 Task: Change the message preview setting to '1 Line' in Outlook.
Action: Mouse moved to (23, 108)
Screenshot: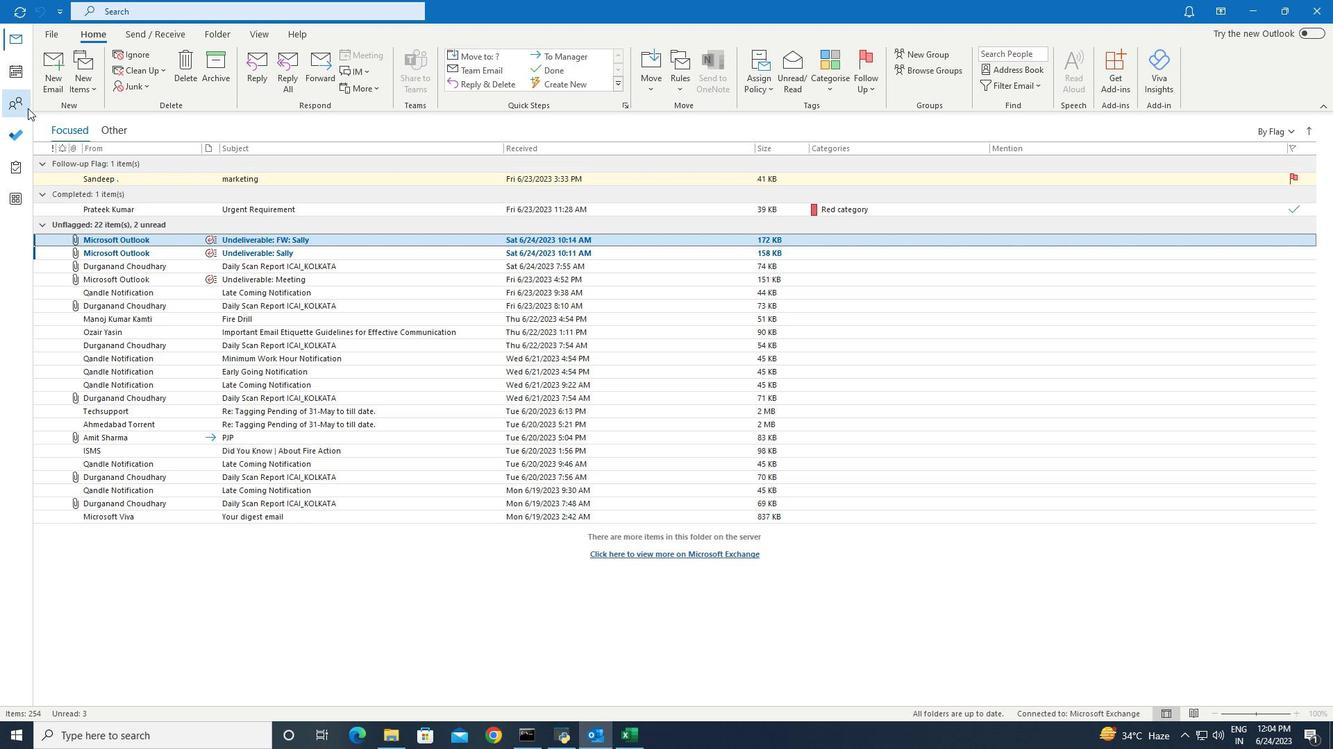 
Action: Mouse pressed left at (23, 108)
Screenshot: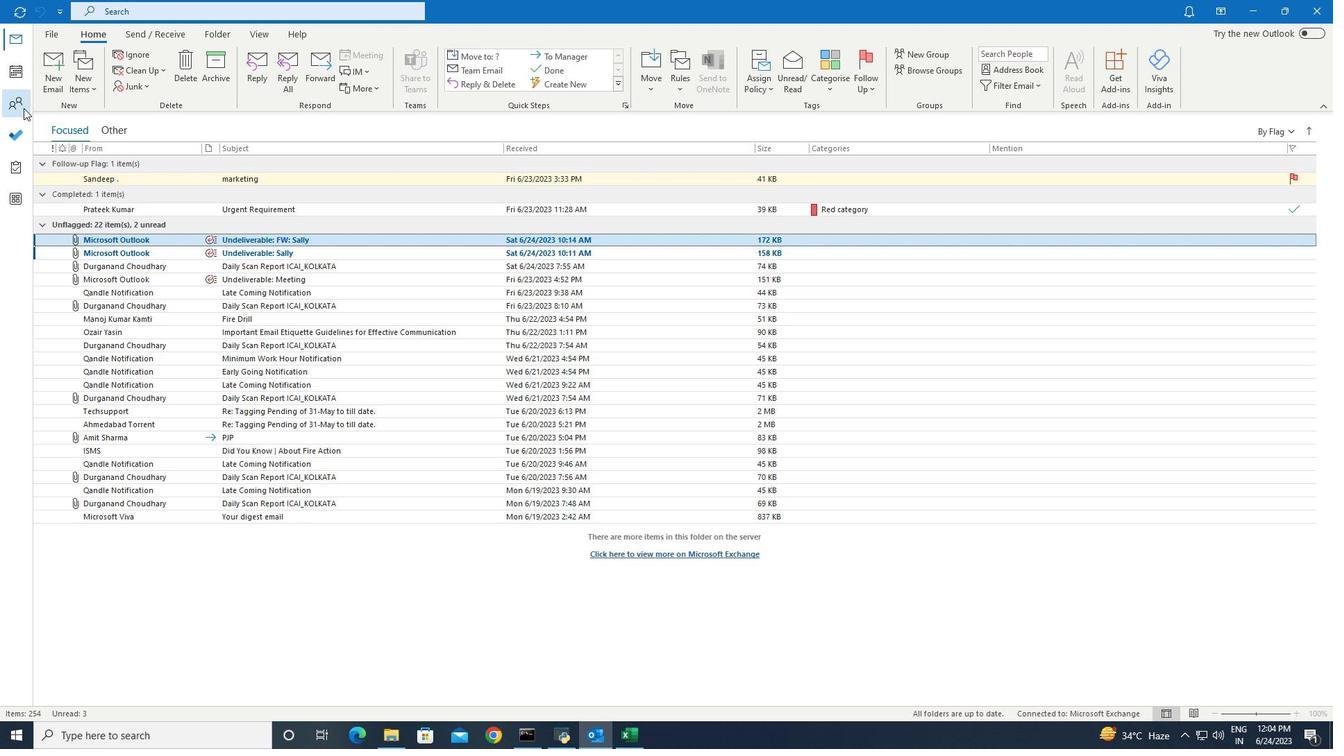 
Action: Mouse moved to (251, 33)
Screenshot: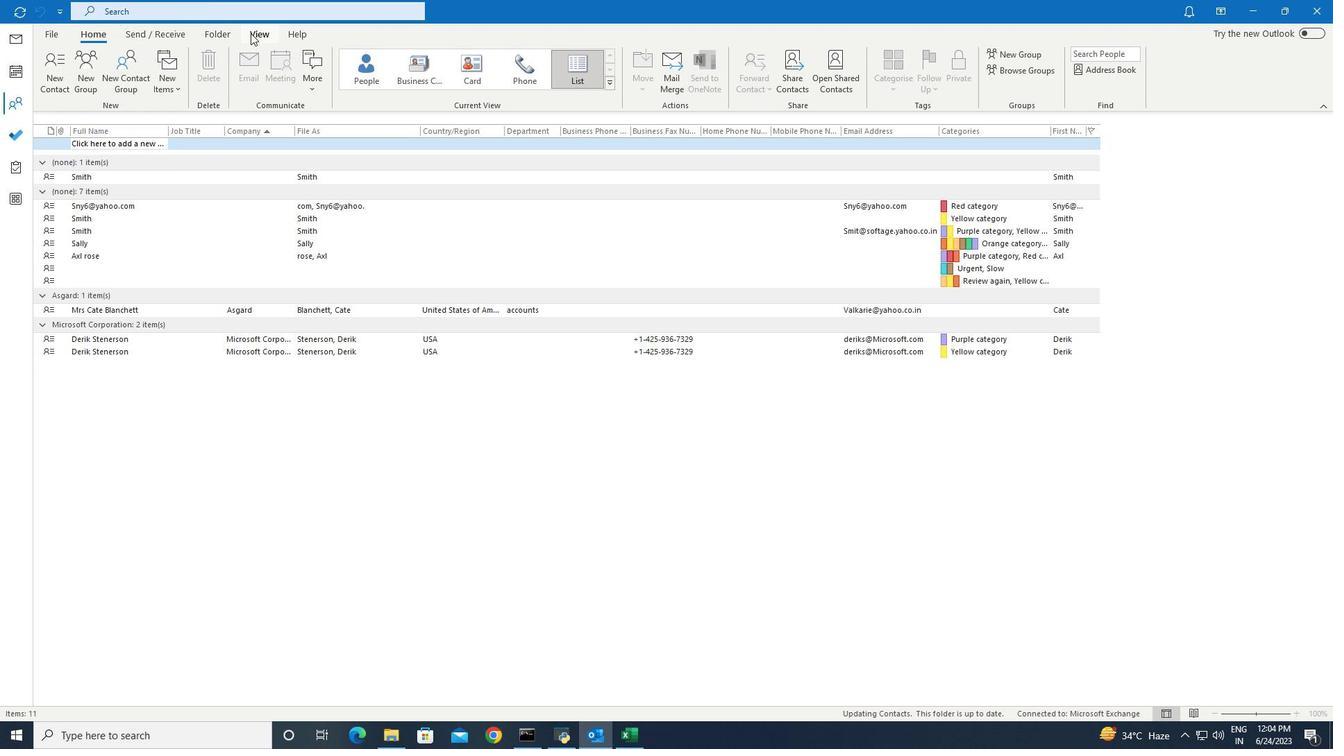 
Action: Mouse pressed left at (251, 33)
Screenshot: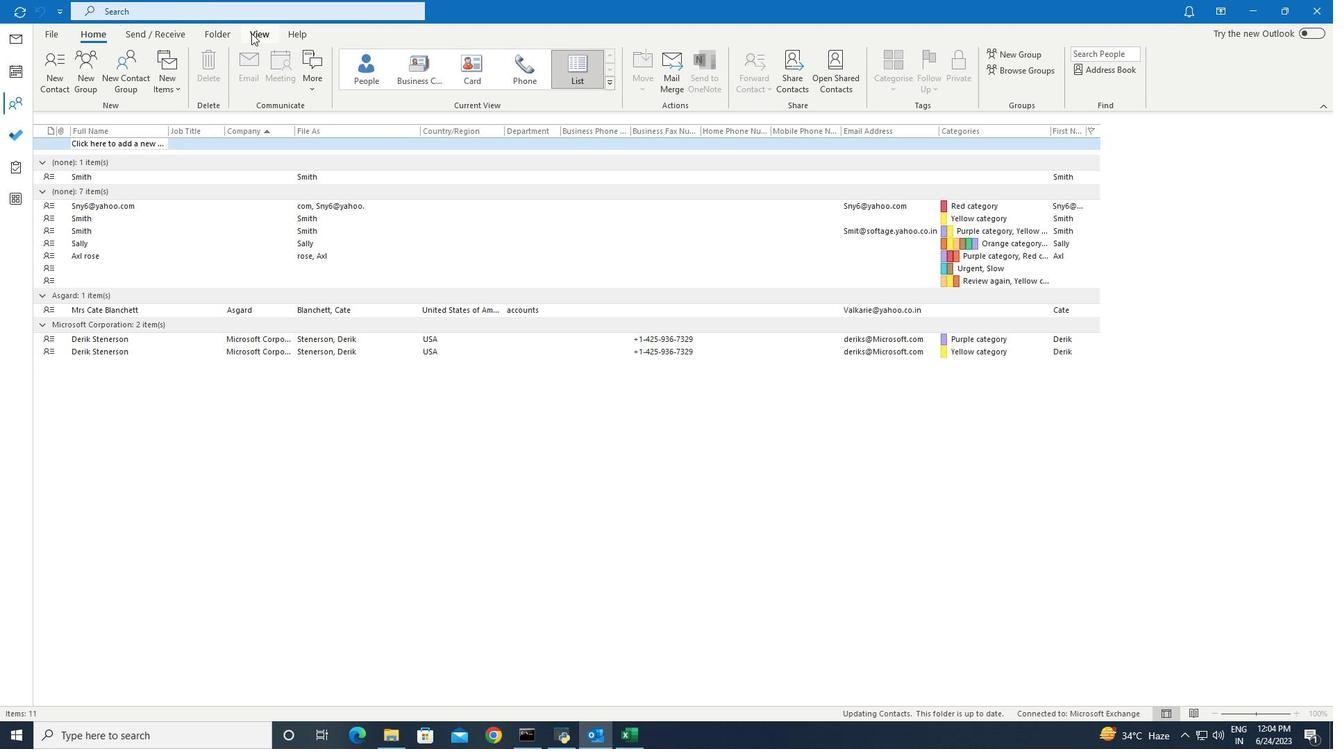 
Action: Mouse moved to (159, 89)
Screenshot: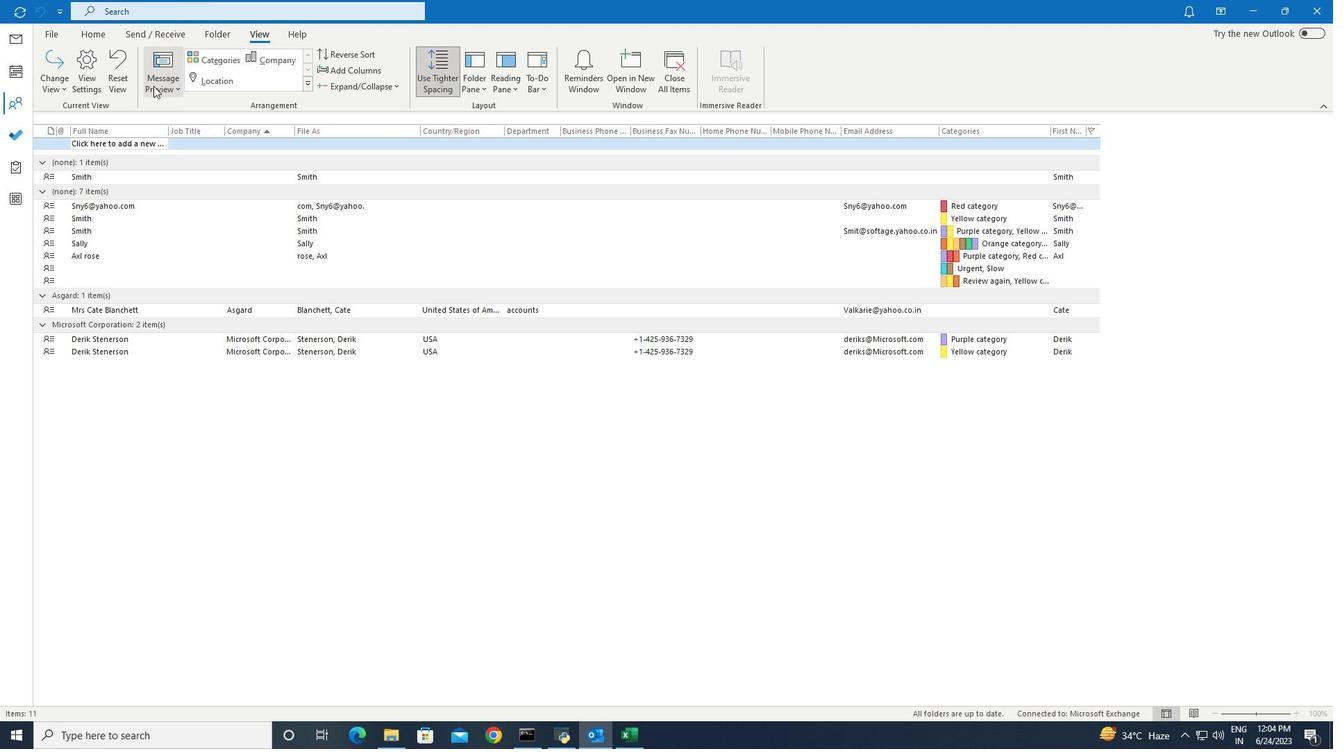 
Action: Mouse pressed left at (159, 89)
Screenshot: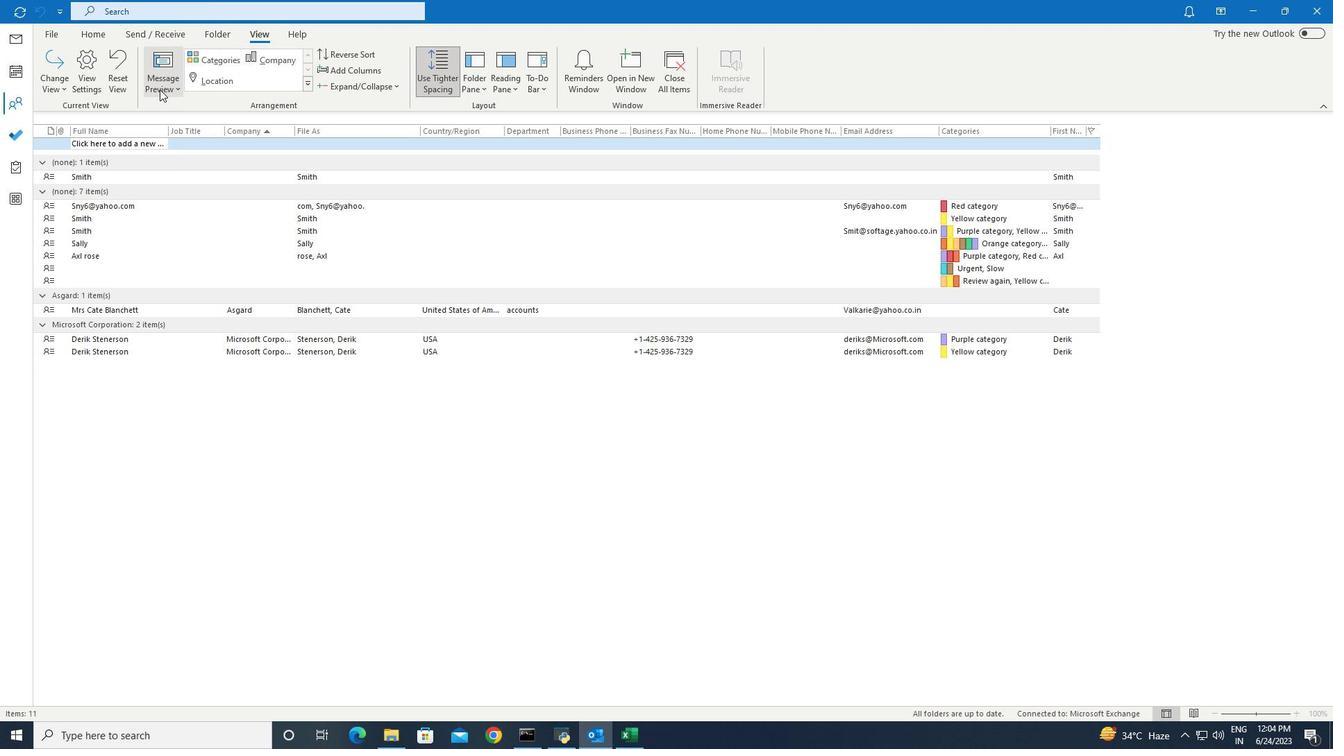 
Action: Mouse moved to (152, 170)
Screenshot: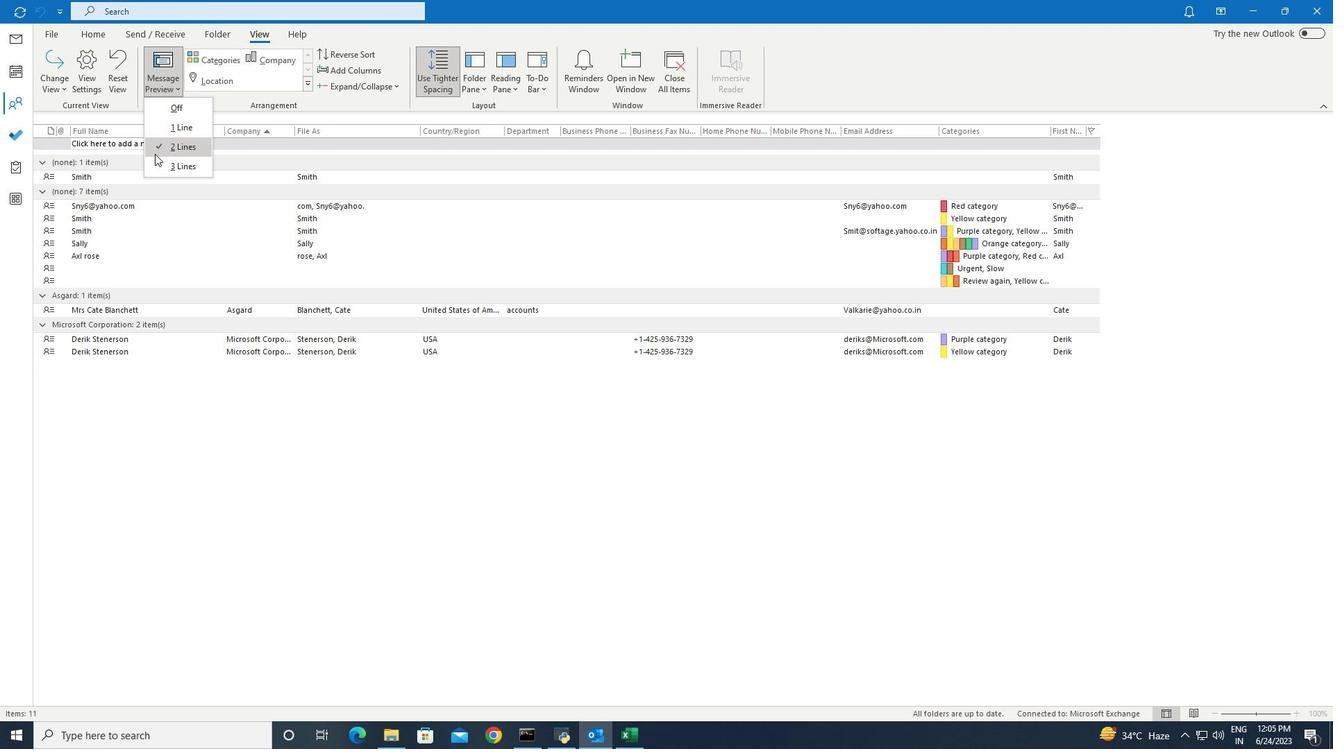 
Action: Mouse pressed left at (152, 170)
Screenshot: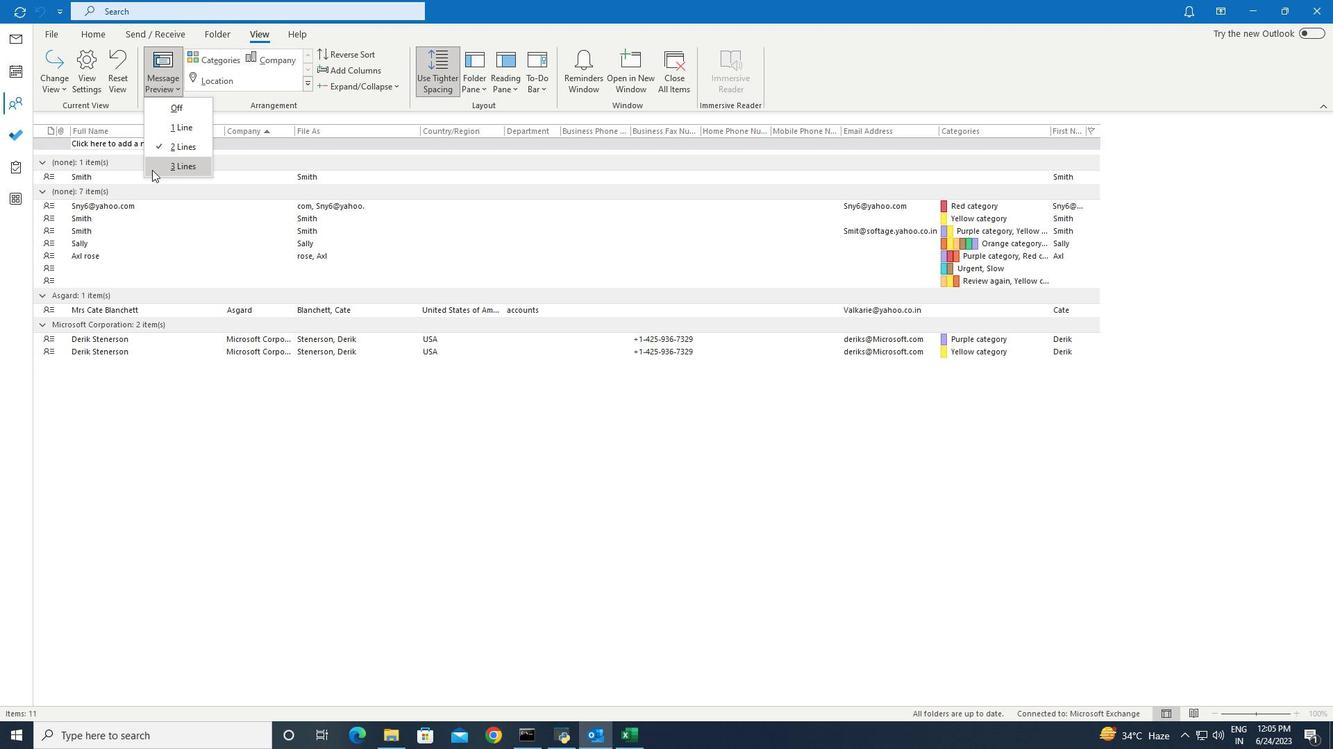 
Action: Mouse moved to (164, 174)
Screenshot: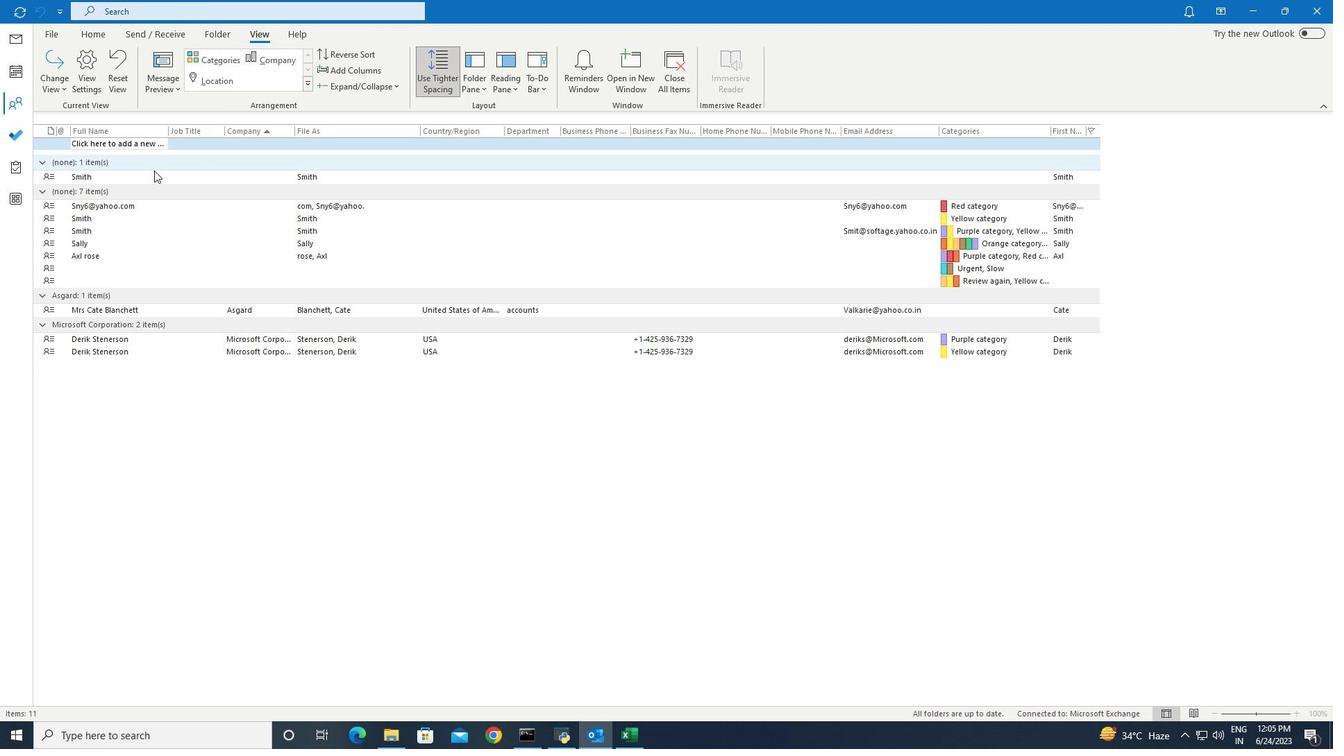 
